 Task: Print the page with minimum margin.
Action: Mouse moved to (1358, 45)
Screenshot: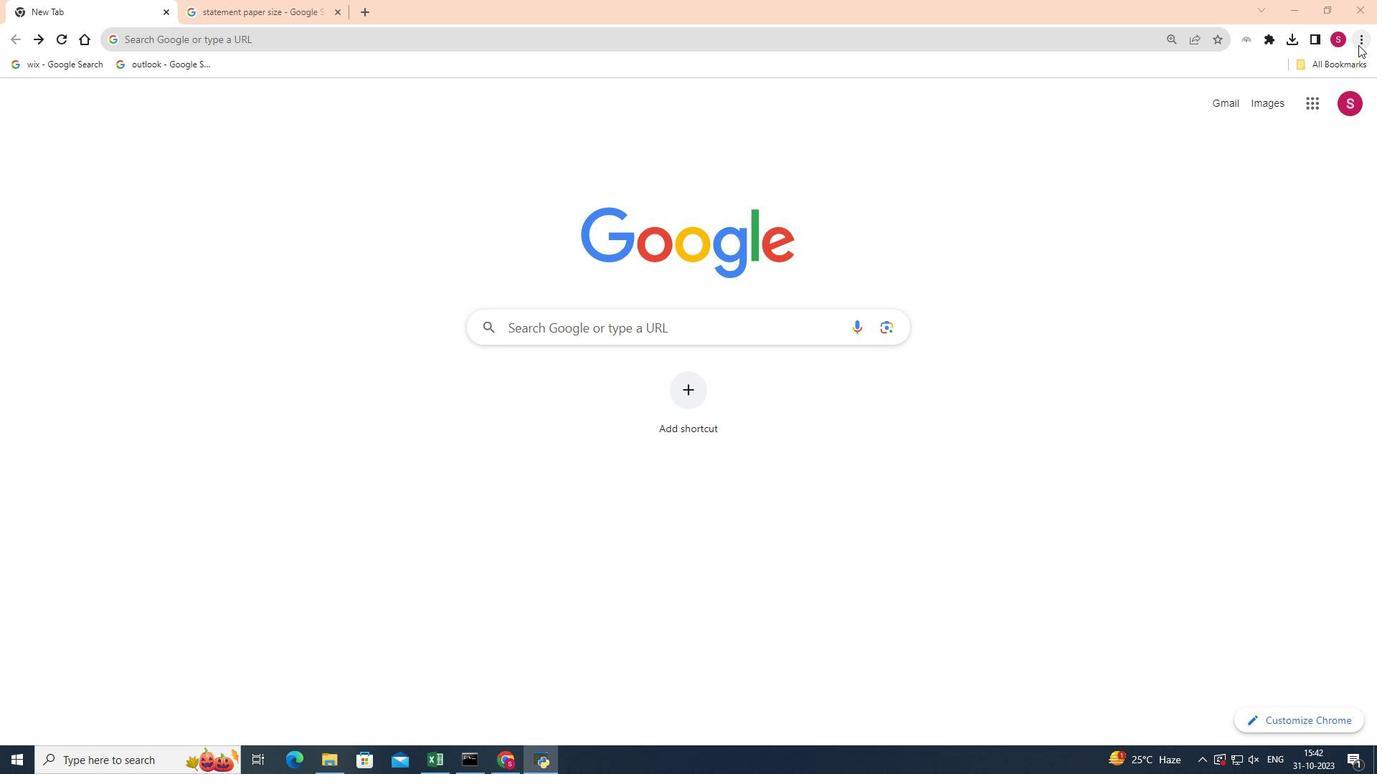 
Action: Mouse pressed left at (1358, 45)
Screenshot: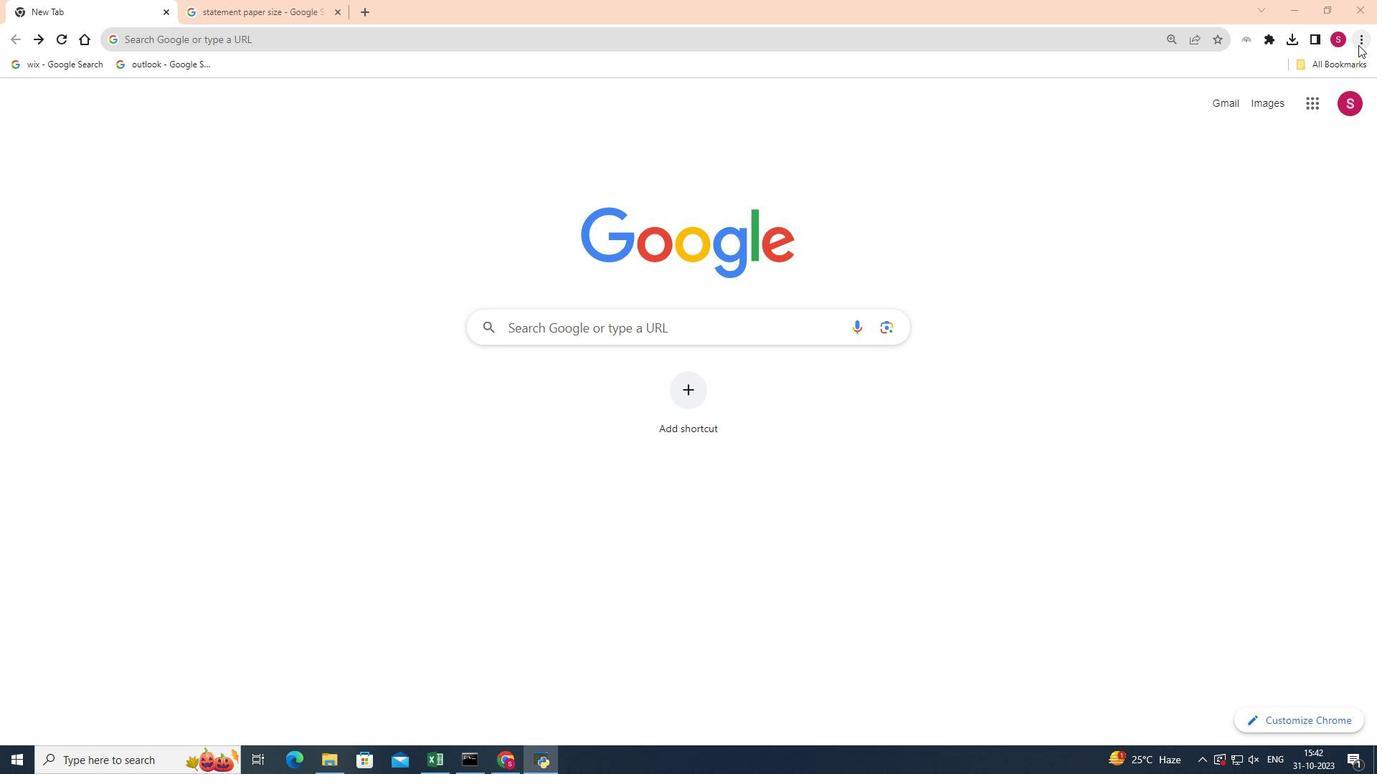 
Action: Mouse moved to (1221, 208)
Screenshot: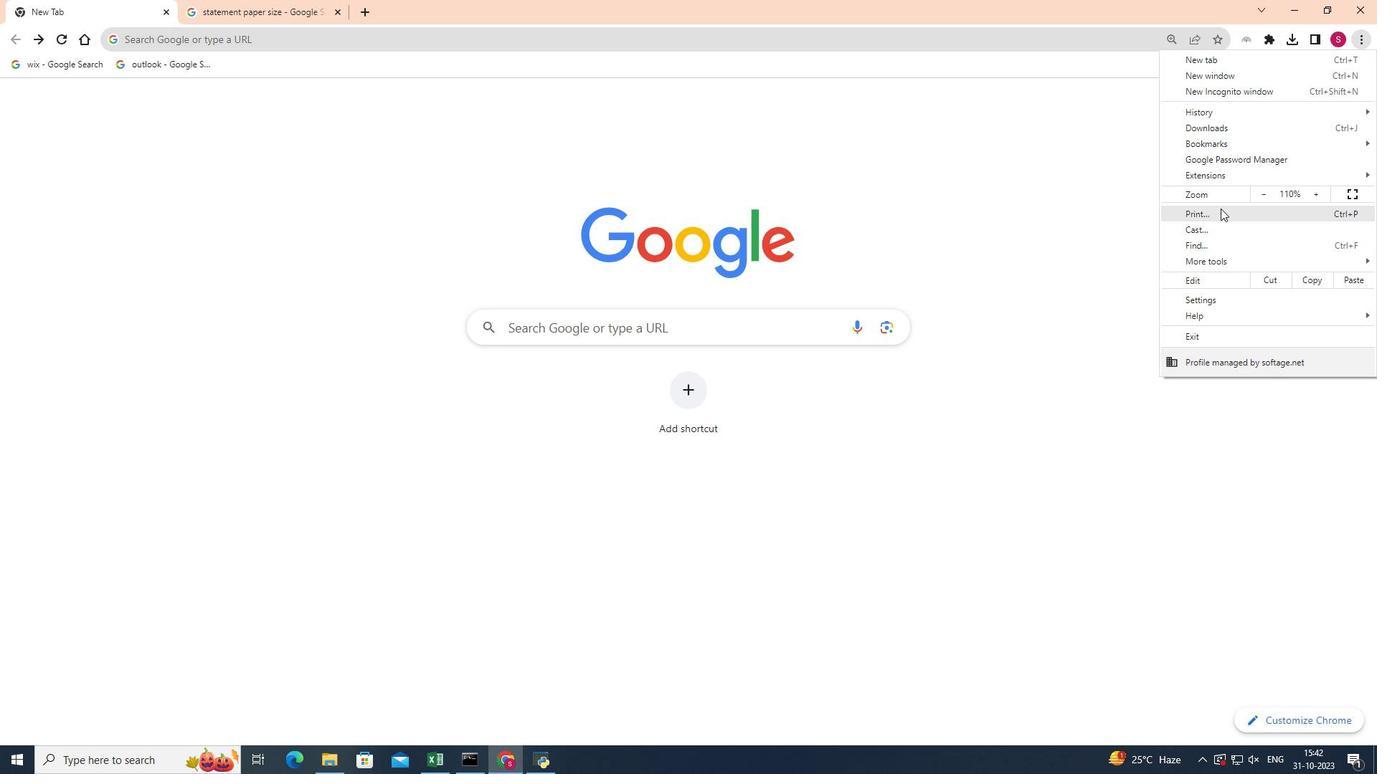 
Action: Mouse pressed left at (1221, 208)
Screenshot: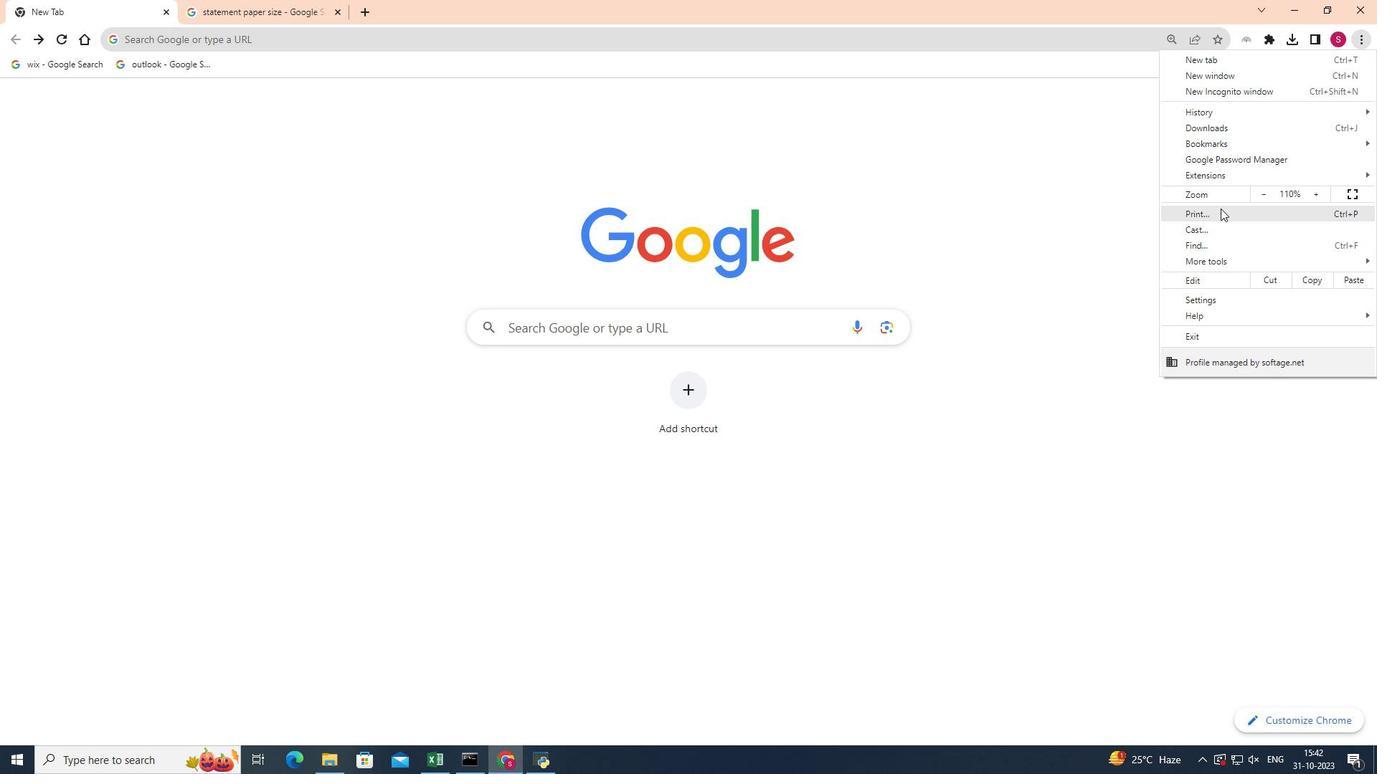 
Action: Mouse moved to (1132, 289)
Screenshot: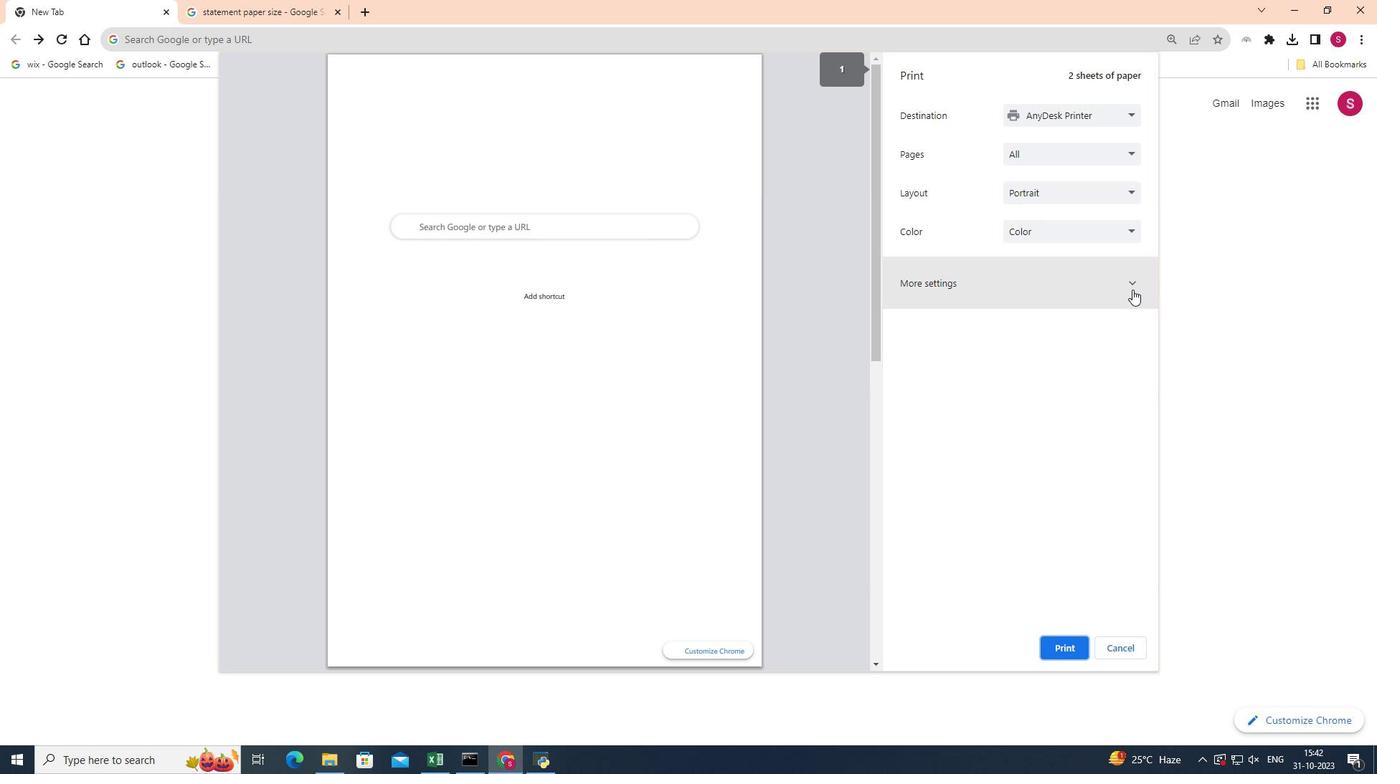 
Action: Mouse pressed left at (1132, 289)
Screenshot: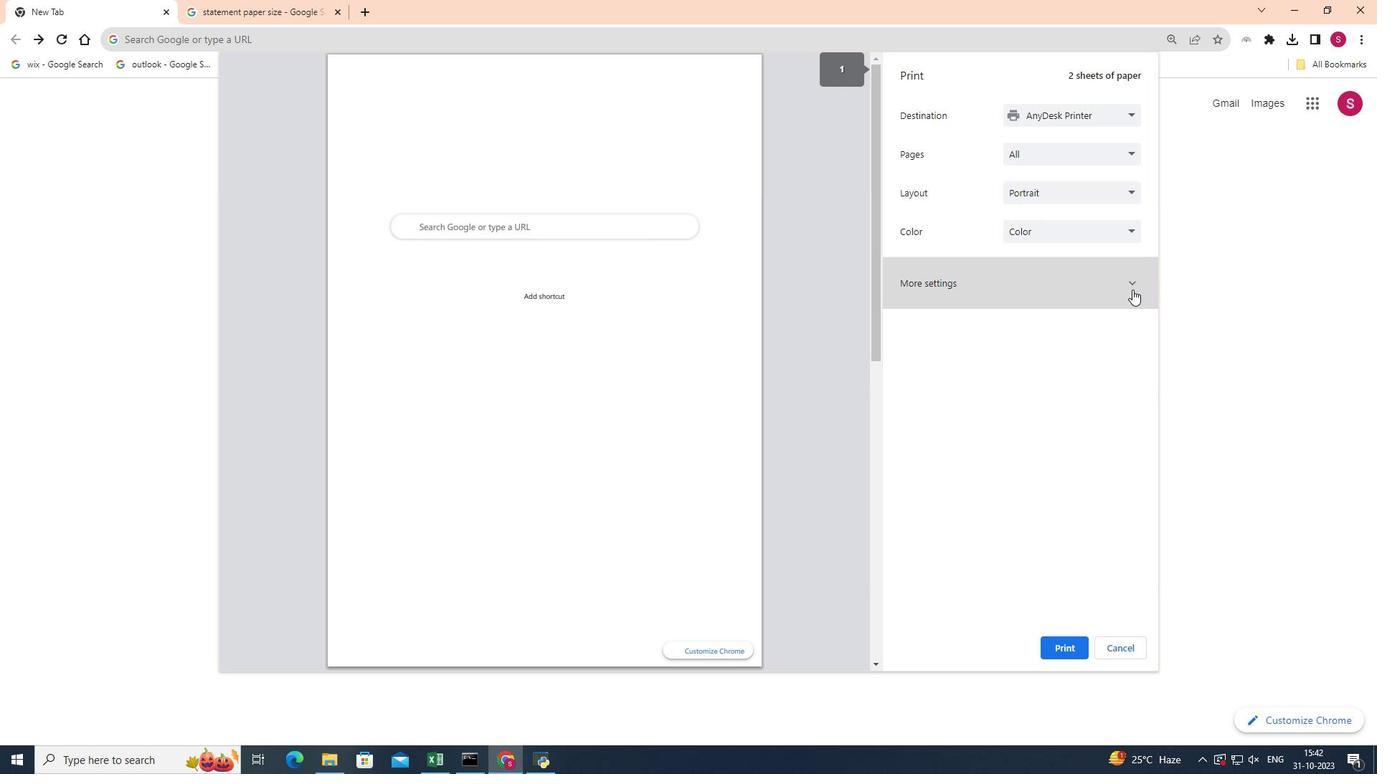 
Action: Mouse moved to (1122, 418)
Screenshot: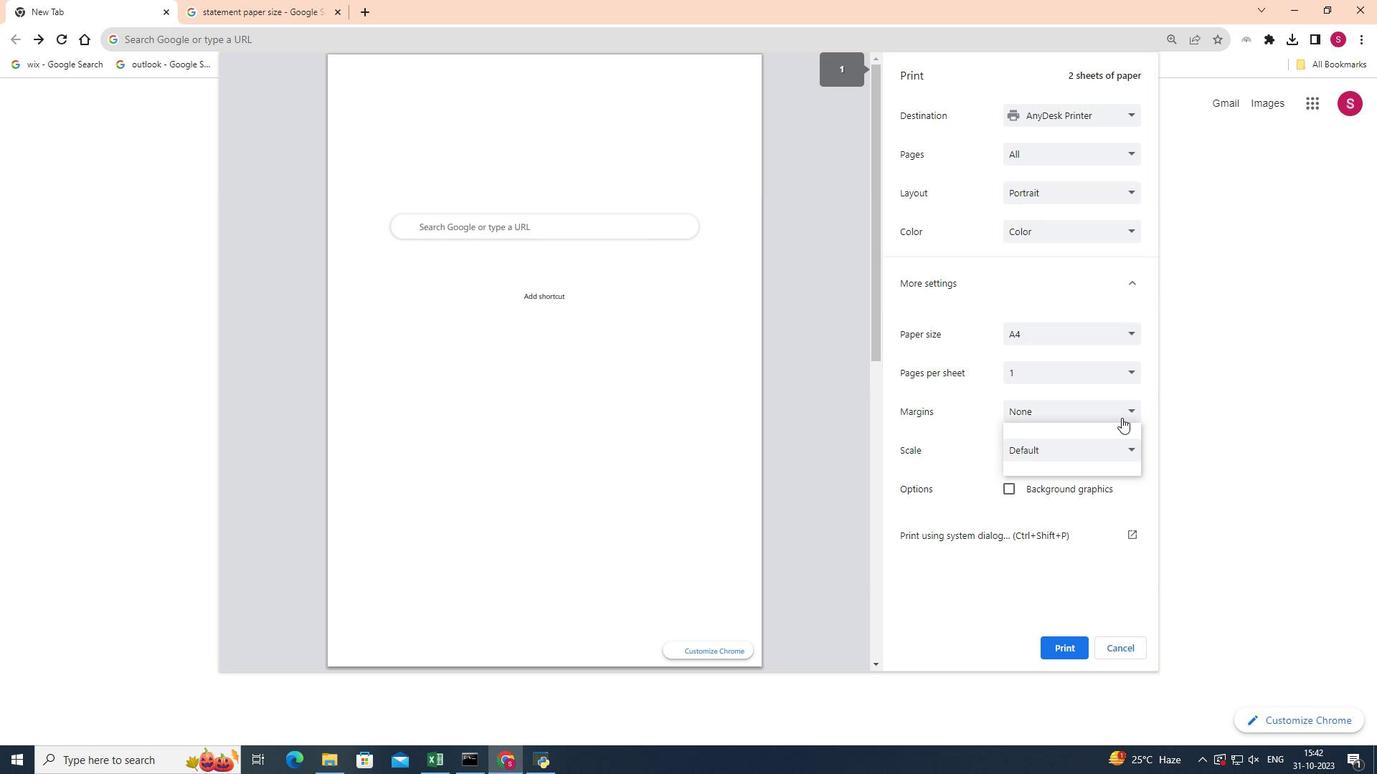 
Action: Mouse pressed left at (1122, 418)
Screenshot: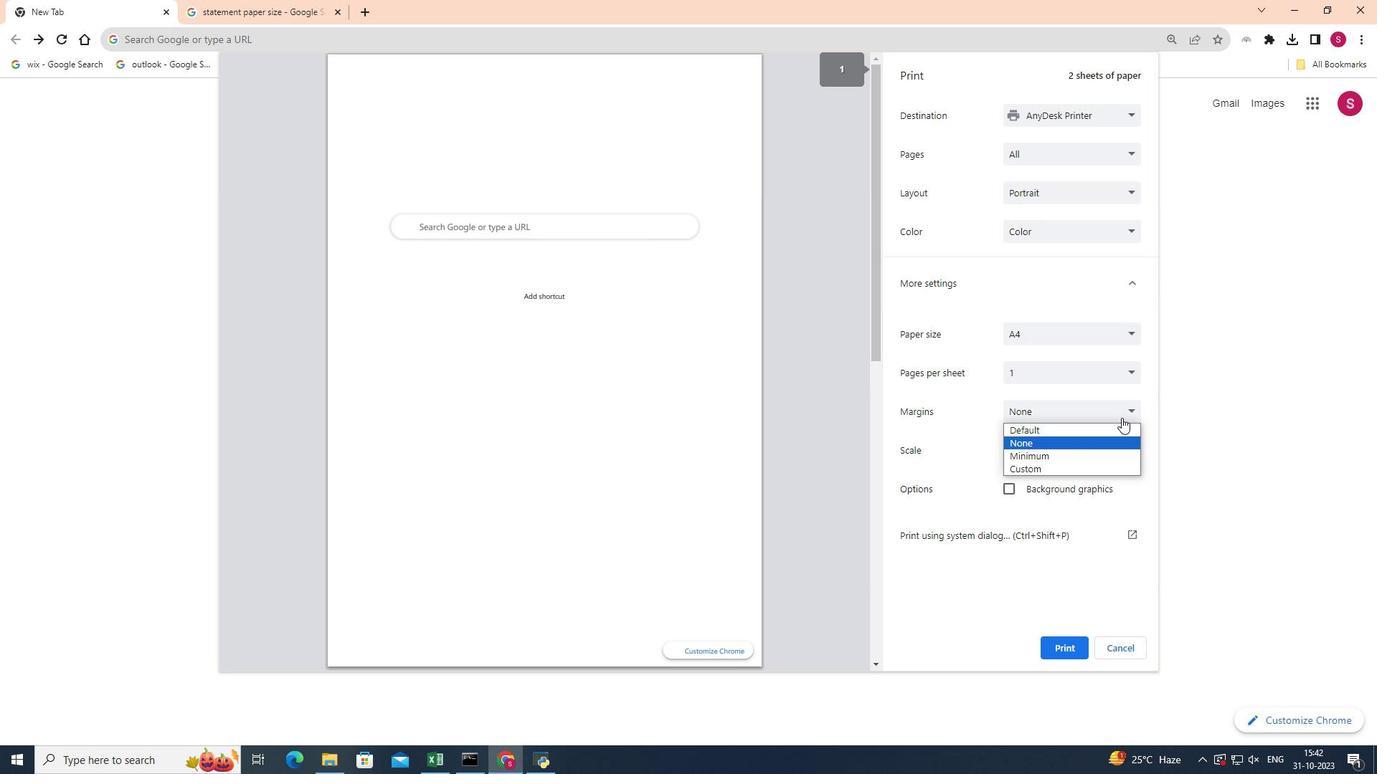 
Action: Mouse moved to (1072, 458)
Screenshot: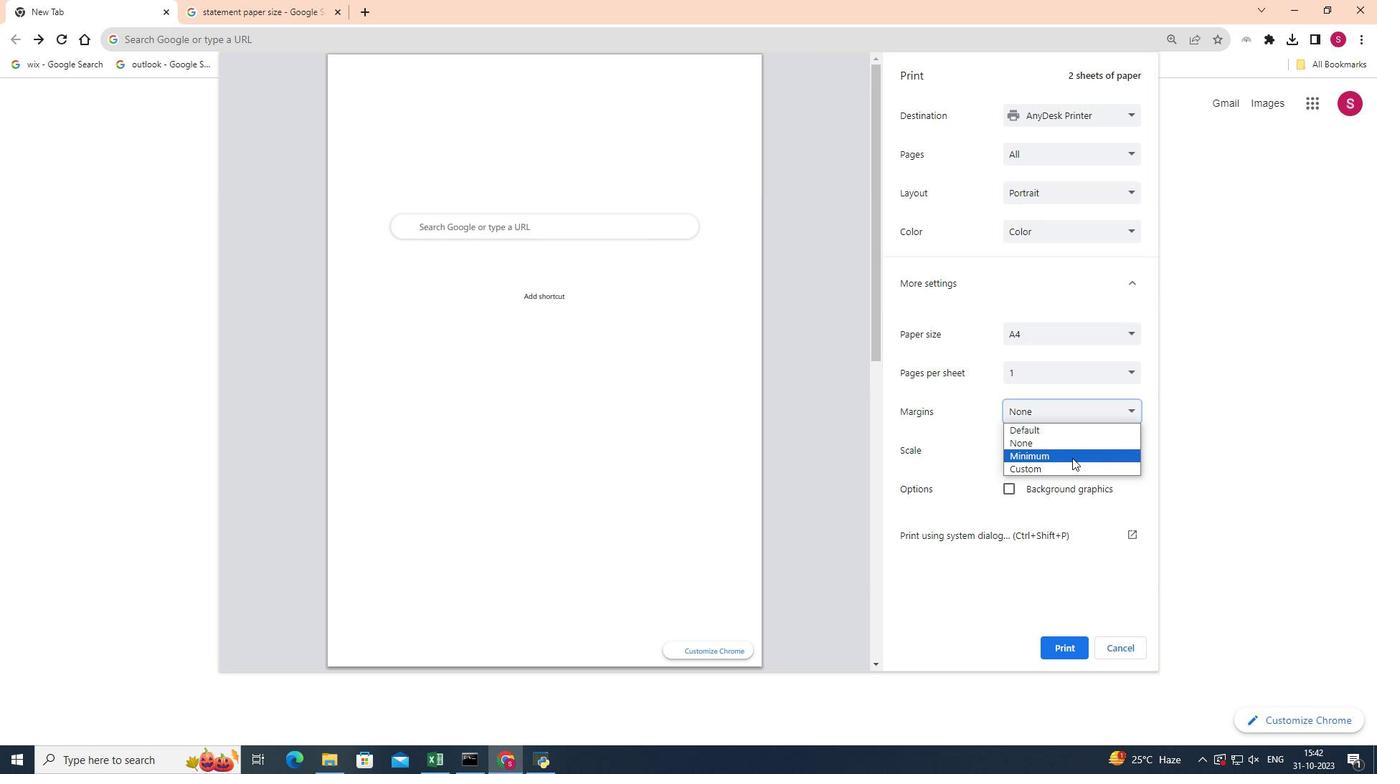 
Action: Mouse pressed left at (1072, 458)
Screenshot: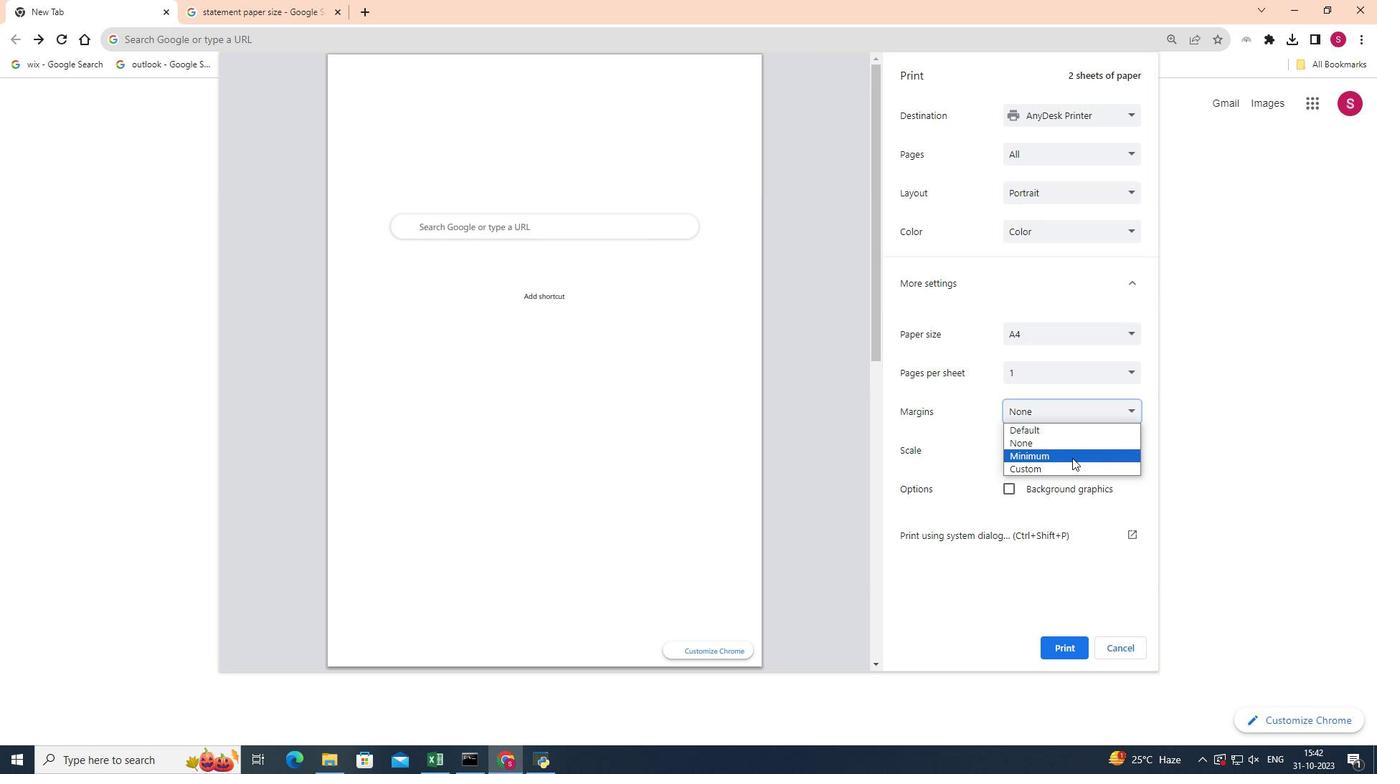 
Action: Mouse moved to (1065, 647)
Screenshot: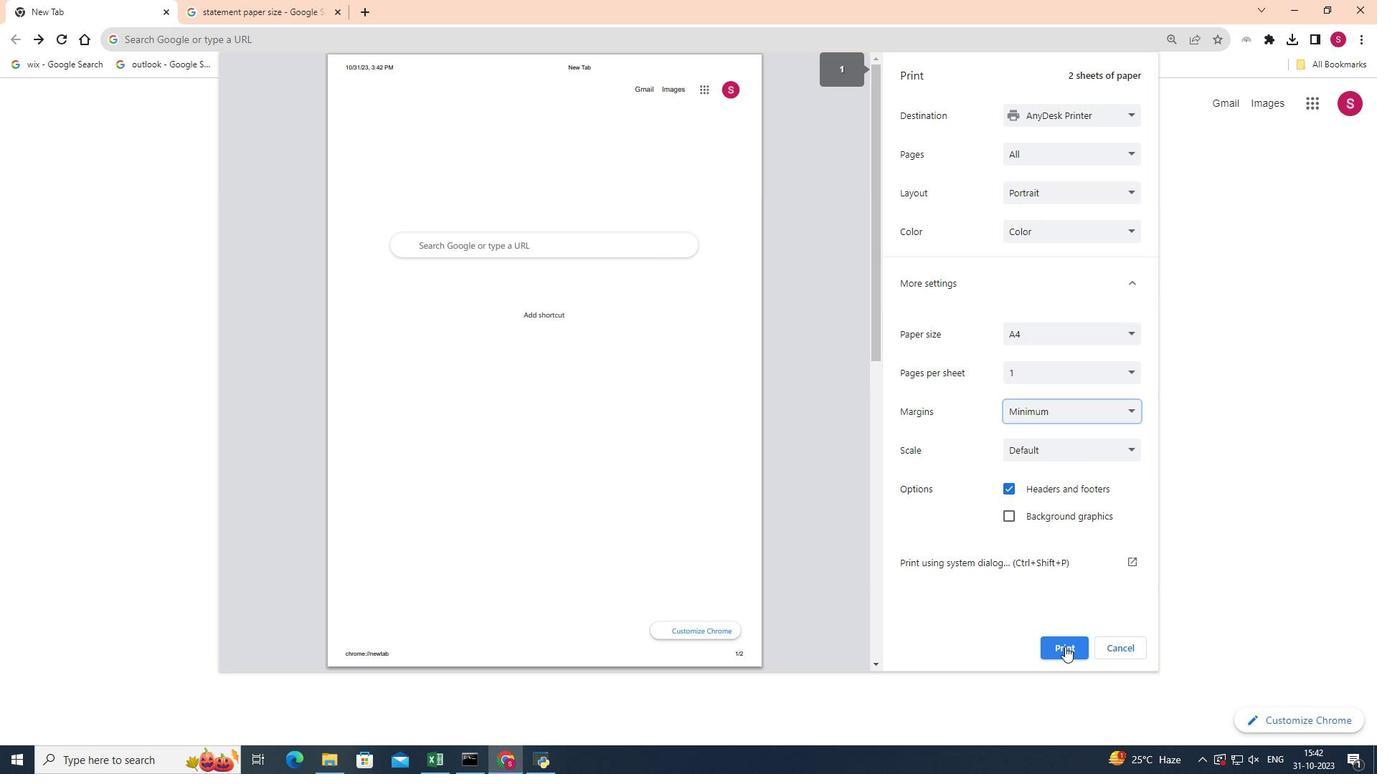 
Action: Mouse pressed left at (1065, 647)
Screenshot: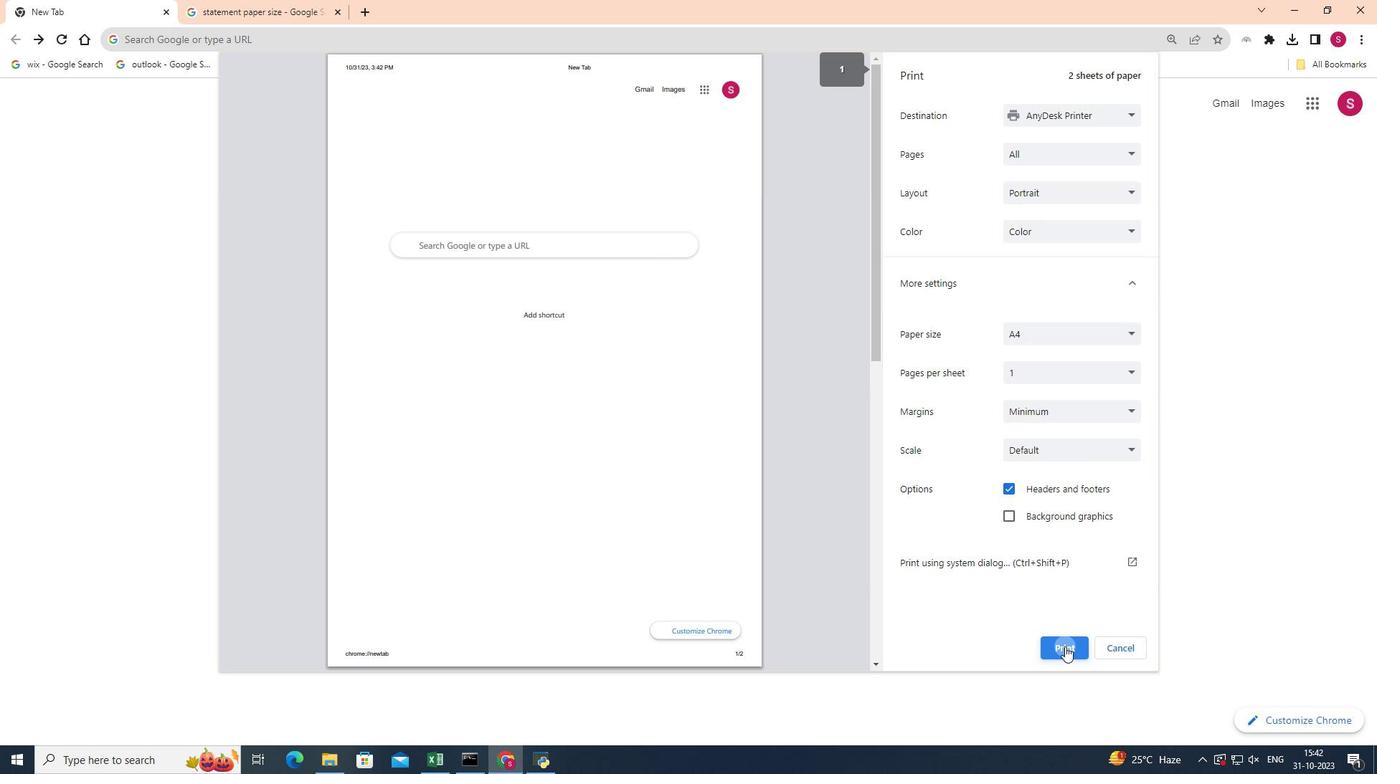 
Action: Mouse moved to (1065, 648)
Screenshot: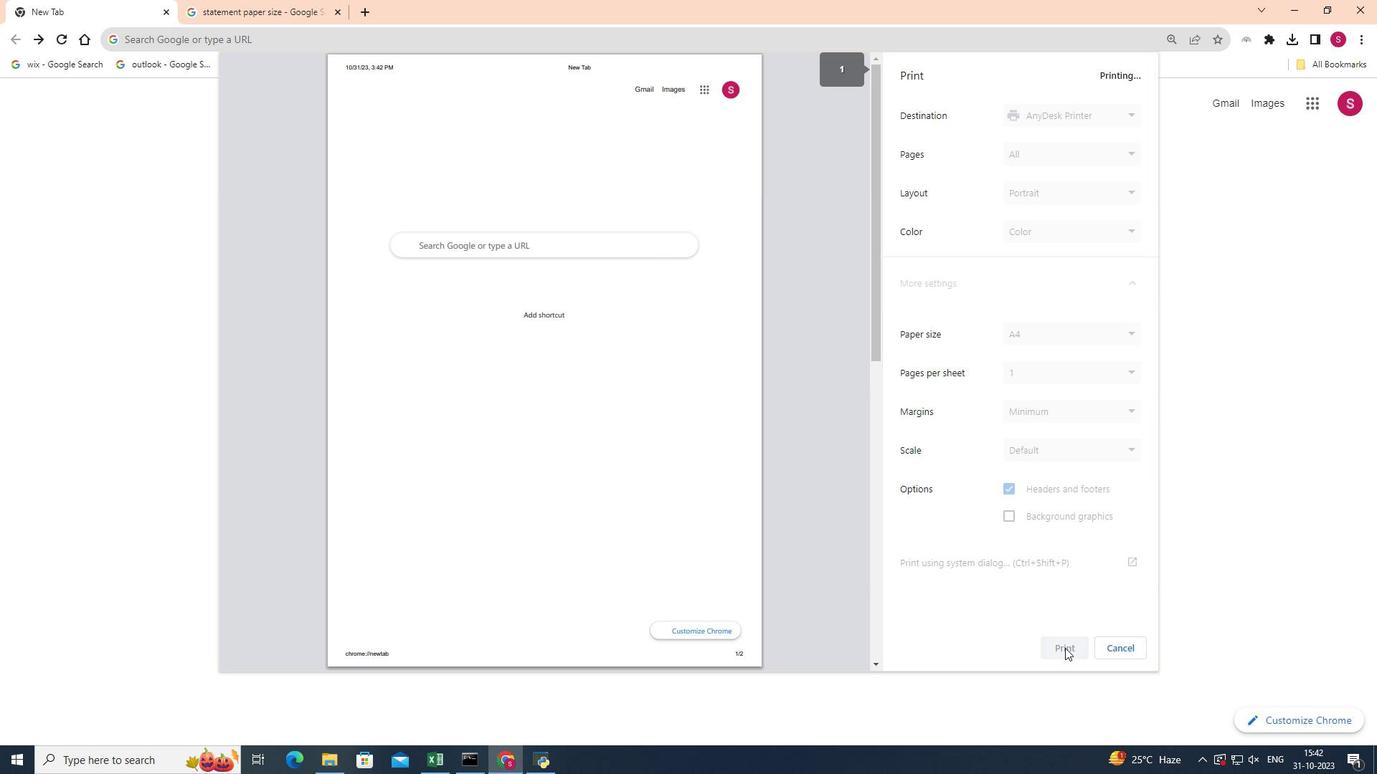 
